 Task: Use the formula "COTH" in spreadsheet "Project protfolio".
Action: Mouse moved to (127, 76)
Screenshot: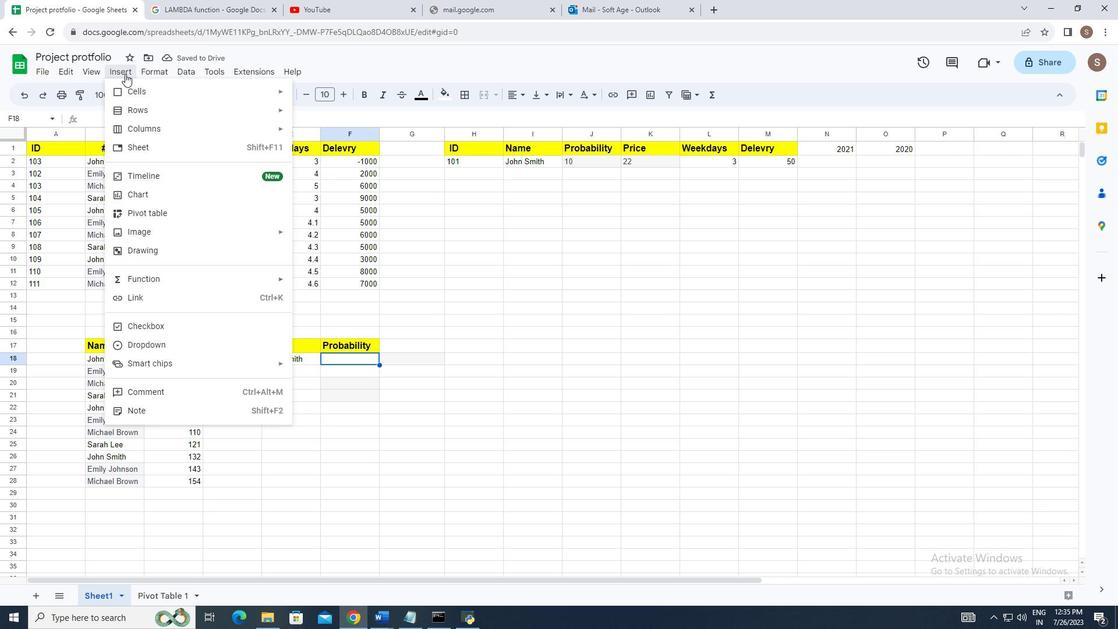 
Action: Mouse pressed left at (127, 76)
Screenshot: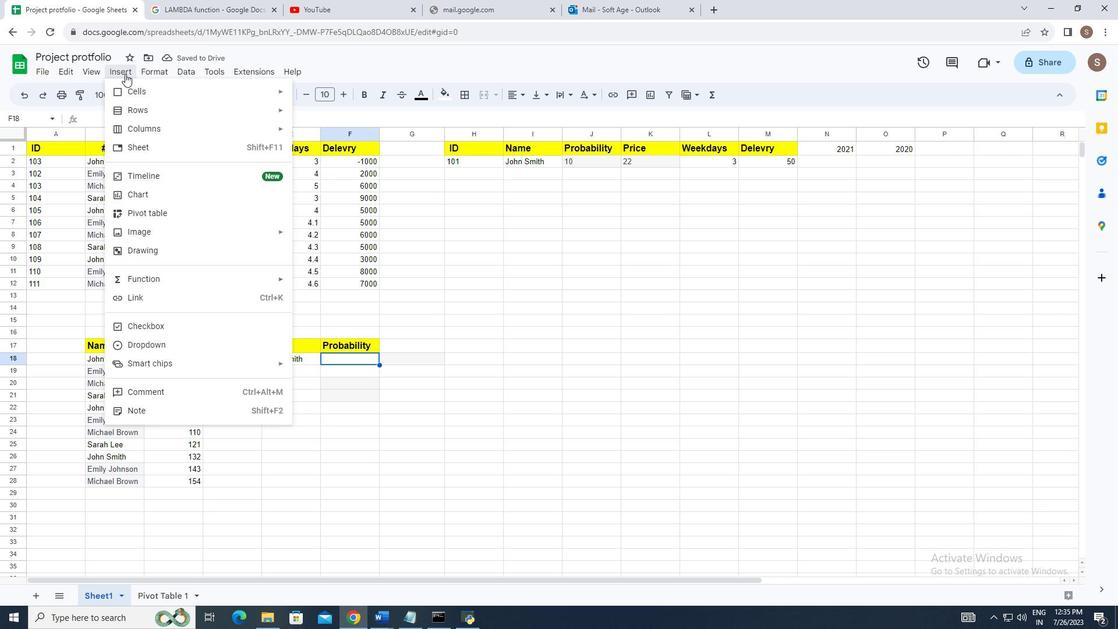 
Action: Mouse moved to (180, 274)
Screenshot: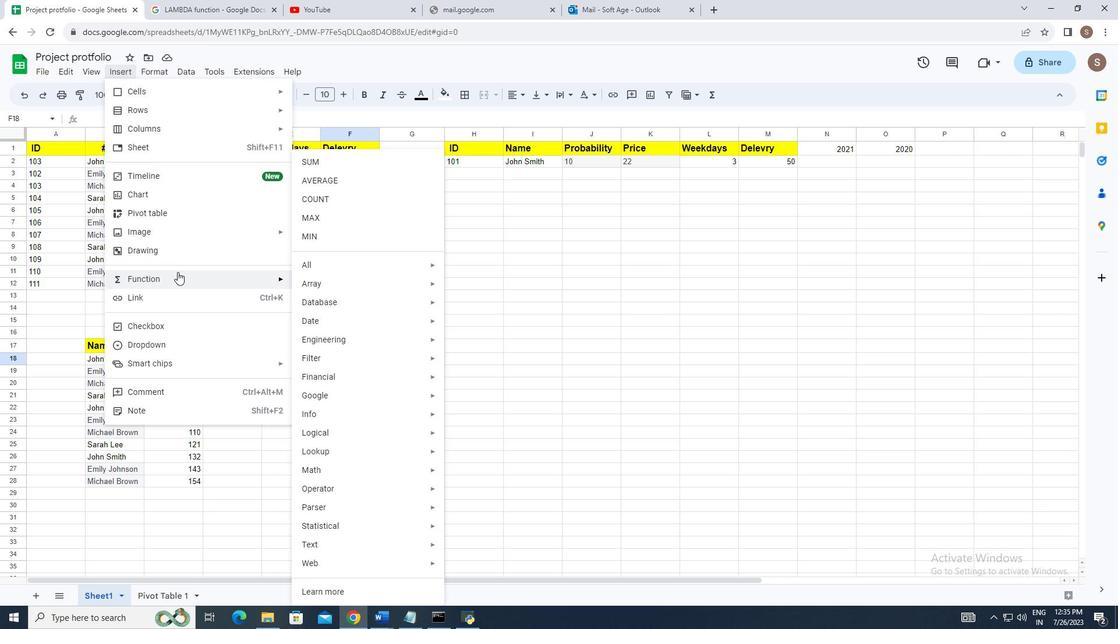 
Action: Mouse pressed left at (180, 274)
Screenshot: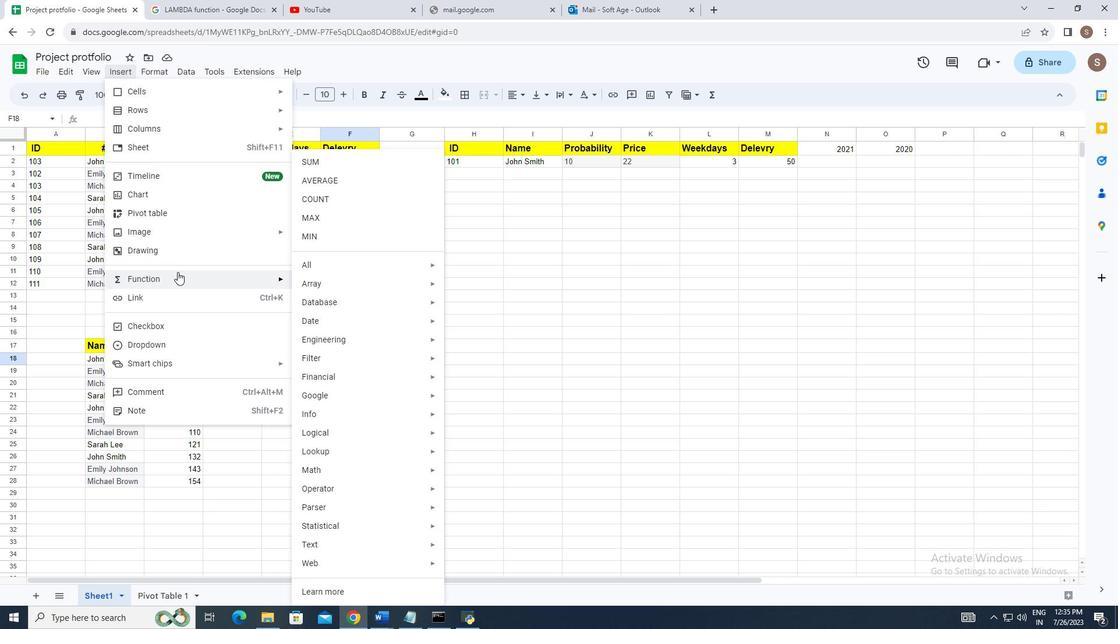 
Action: Mouse moved to (350, 266)
Screenshot: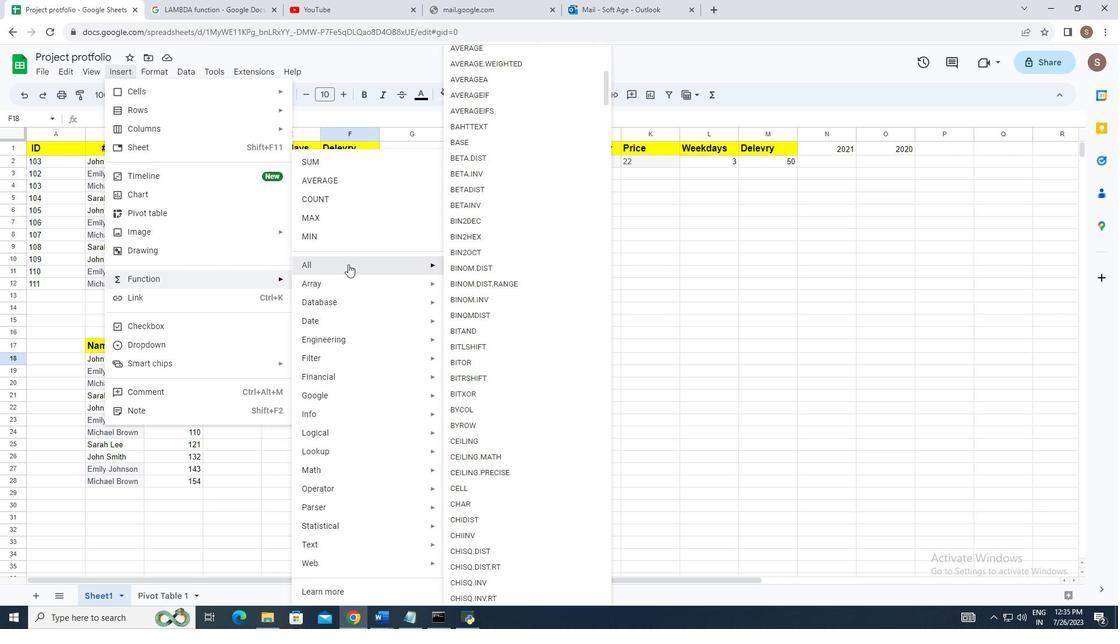 
Action: Mouse pressed left at (350, 266)
Screenshot: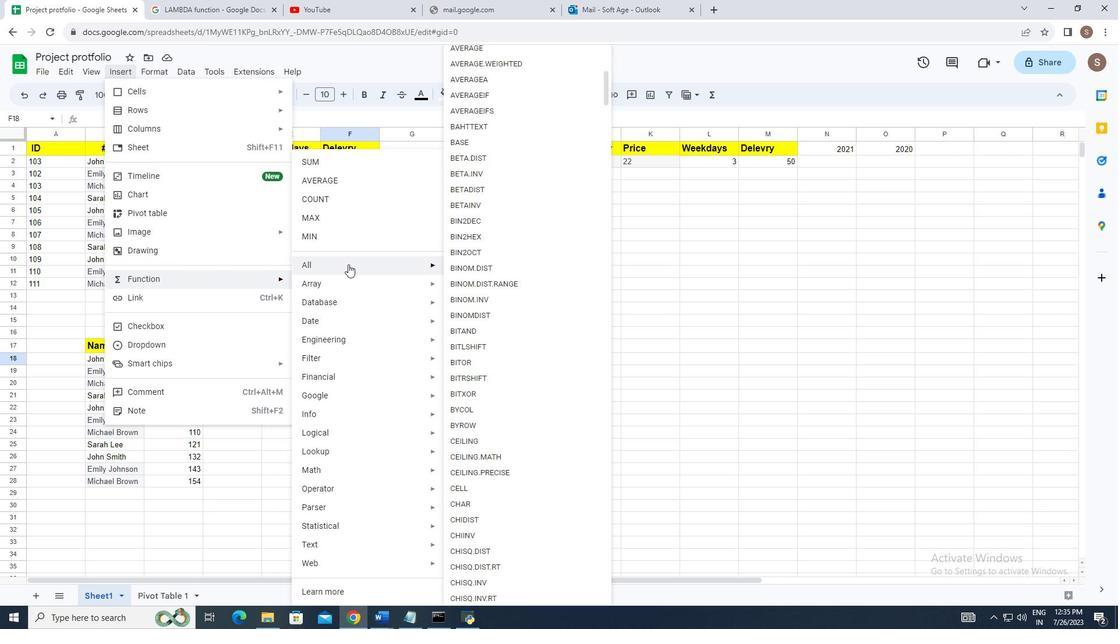 
Action: Mouse moved to (491, 324)
Screenshot: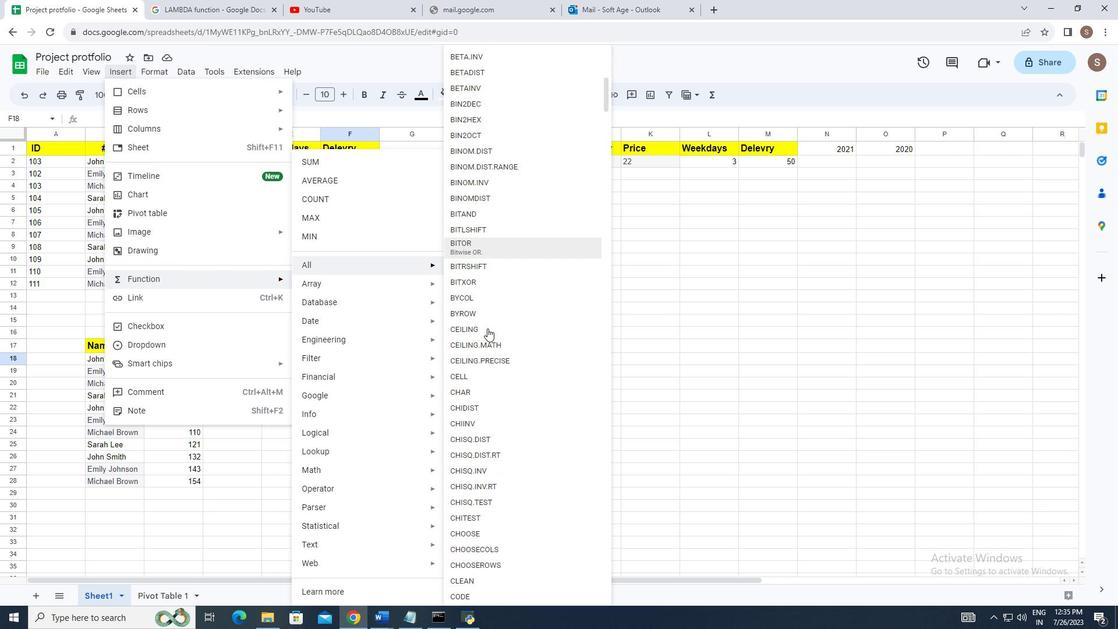 
Action: Mouse scrolled (491, 323) with delta (0, 0)
Screenshot: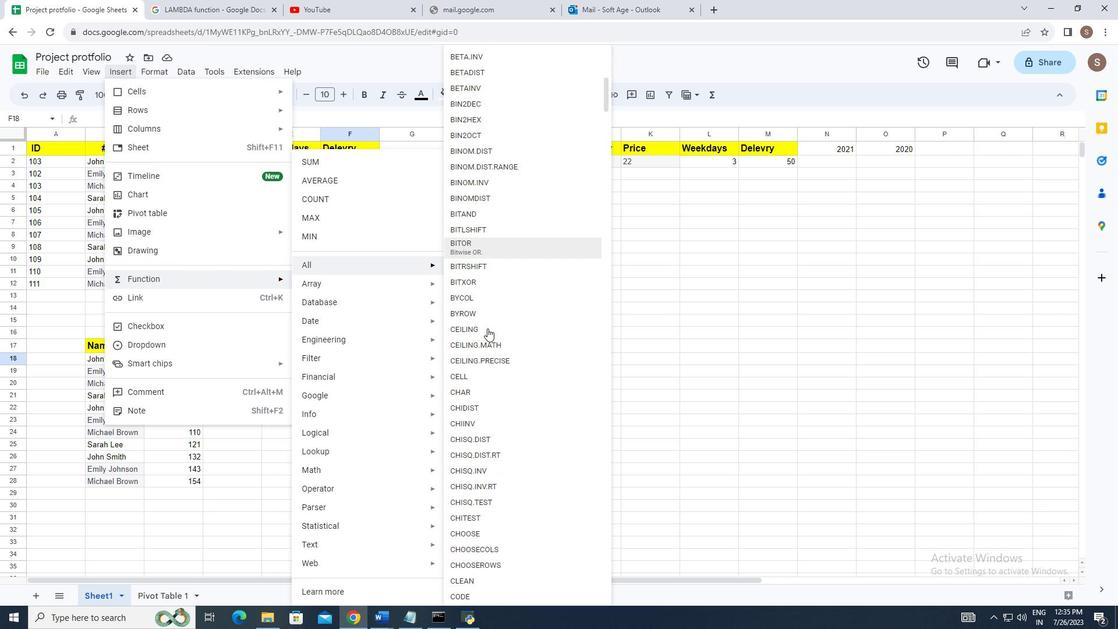 
Action: Mouse moved to (491, 326)
Screenshot: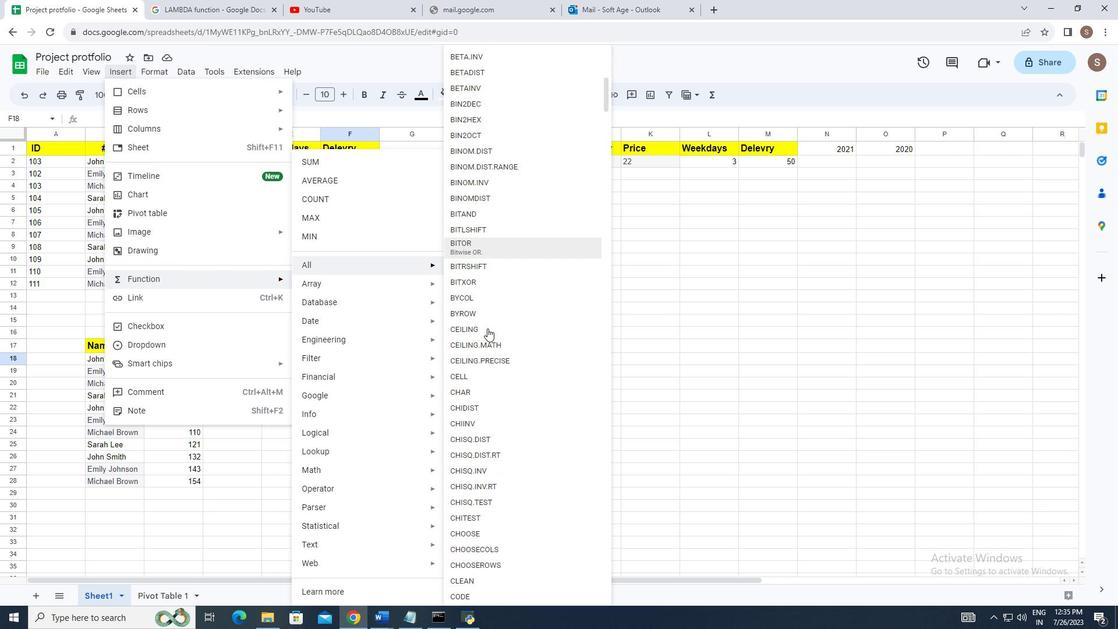 
Action: Mouse scrolled (491, 325) with delta (0, 0)
Screenshot: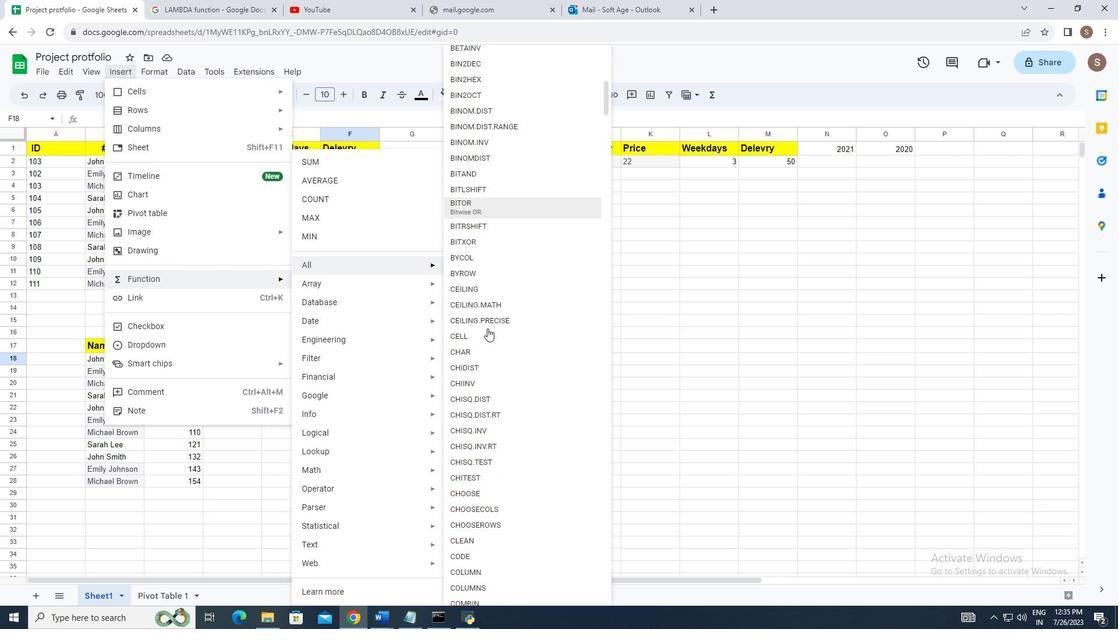 
Action: Mouse moved to (489, 330)
Screenshot: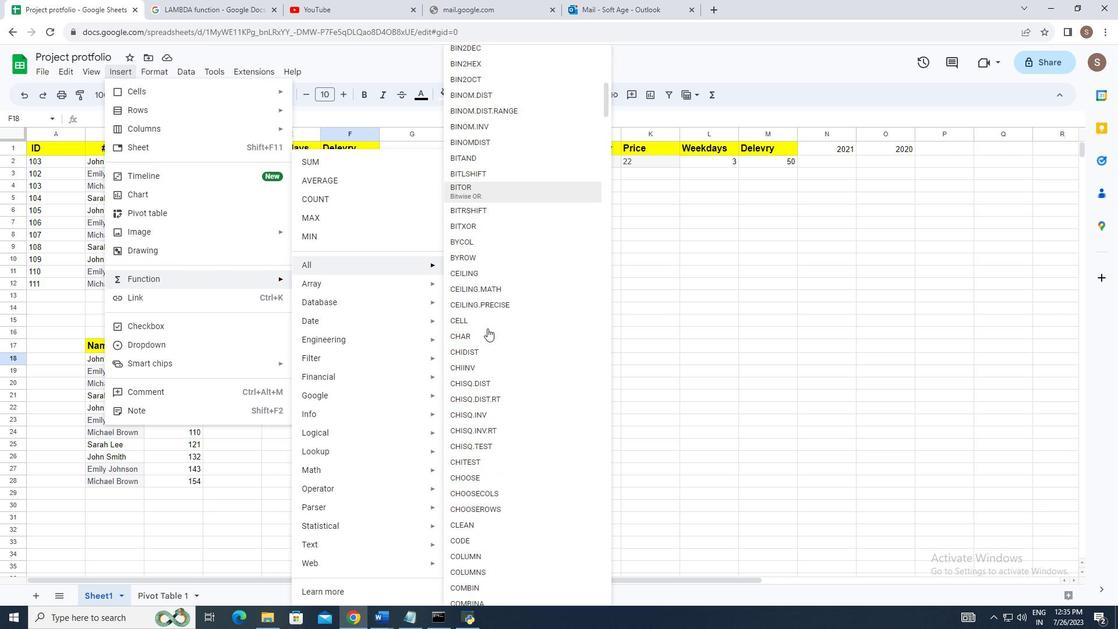 
Action: Mouse scrolled (489, 330) with delta (0, 0)
Screenshot: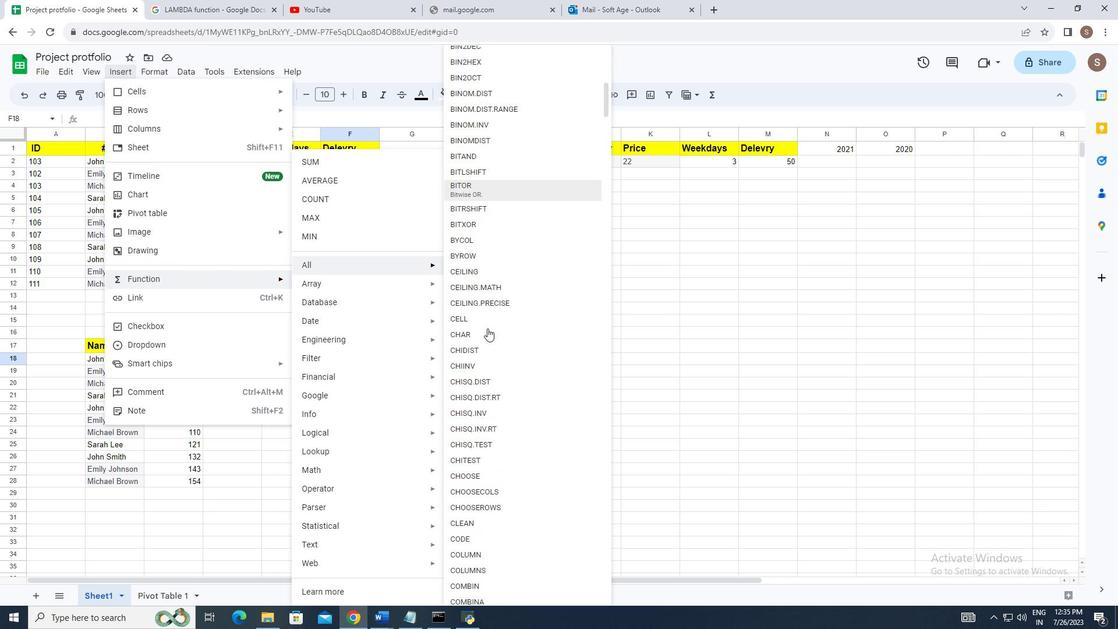 
Action: Mouse moved to (513, 318)
Screenshot: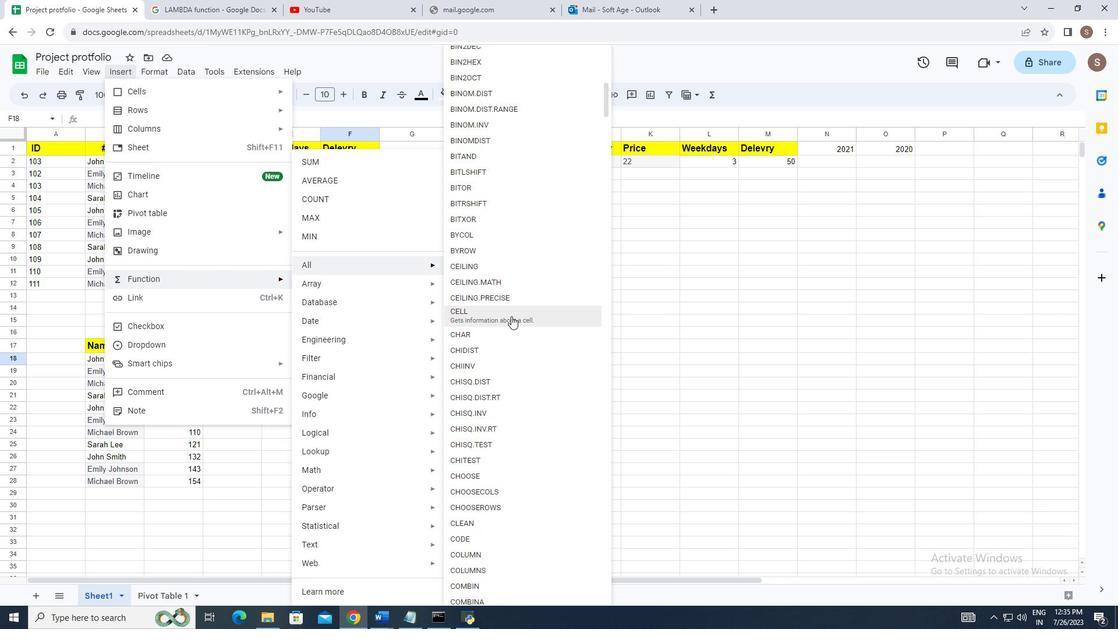 
Action: Mouse scrolled (513, 318) with delta (0, 0)
Screenshot: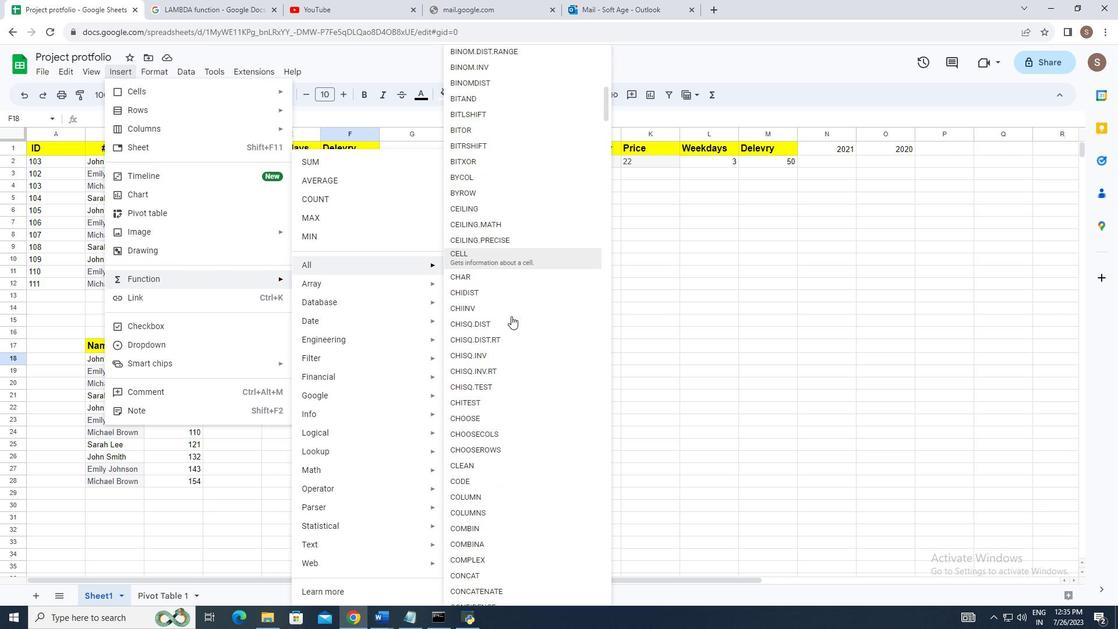 
Action: Mouse moved to (522, 319)
Screenshot: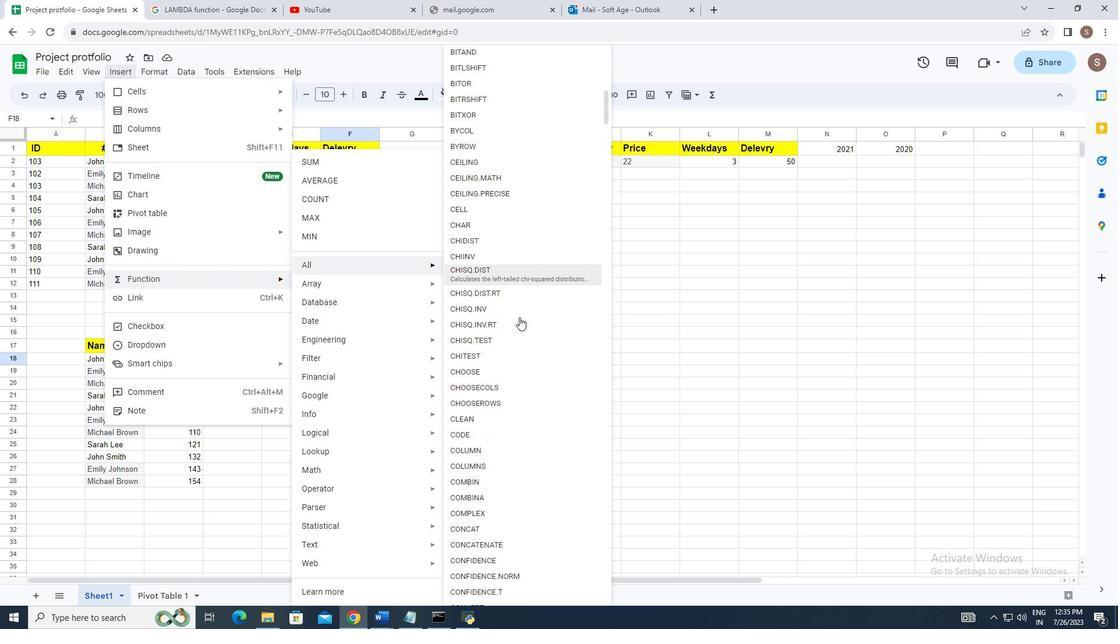
Action: Mouse scrolled (522, 319) with delta (0, 0)
Screenshot: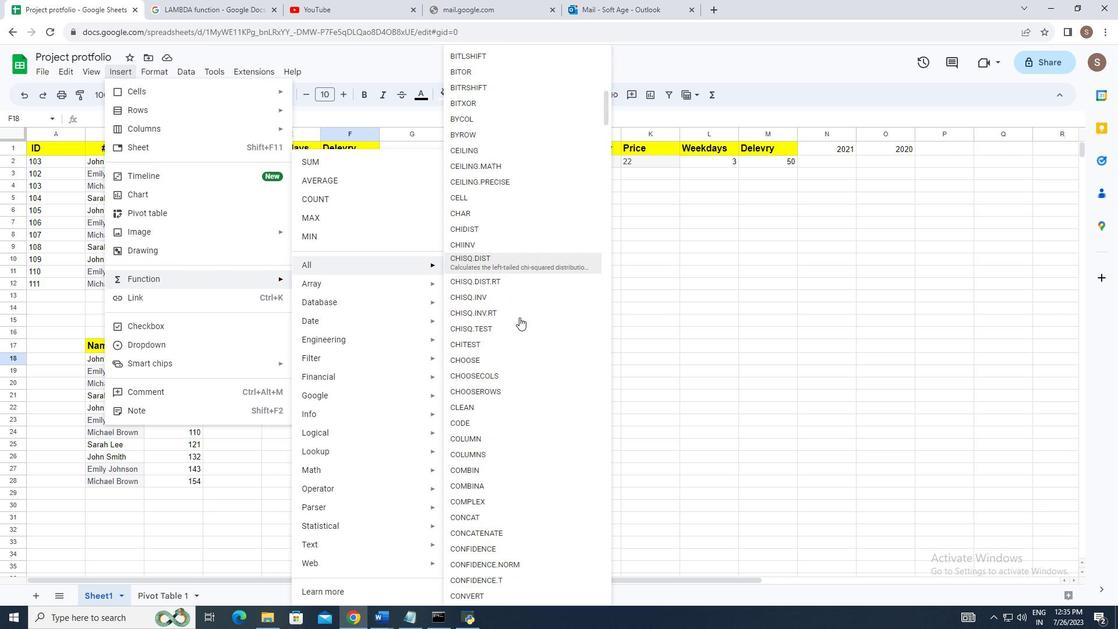 
Action: Mouse scrolled (522, 319) with delta (0, 0)
Screenshot: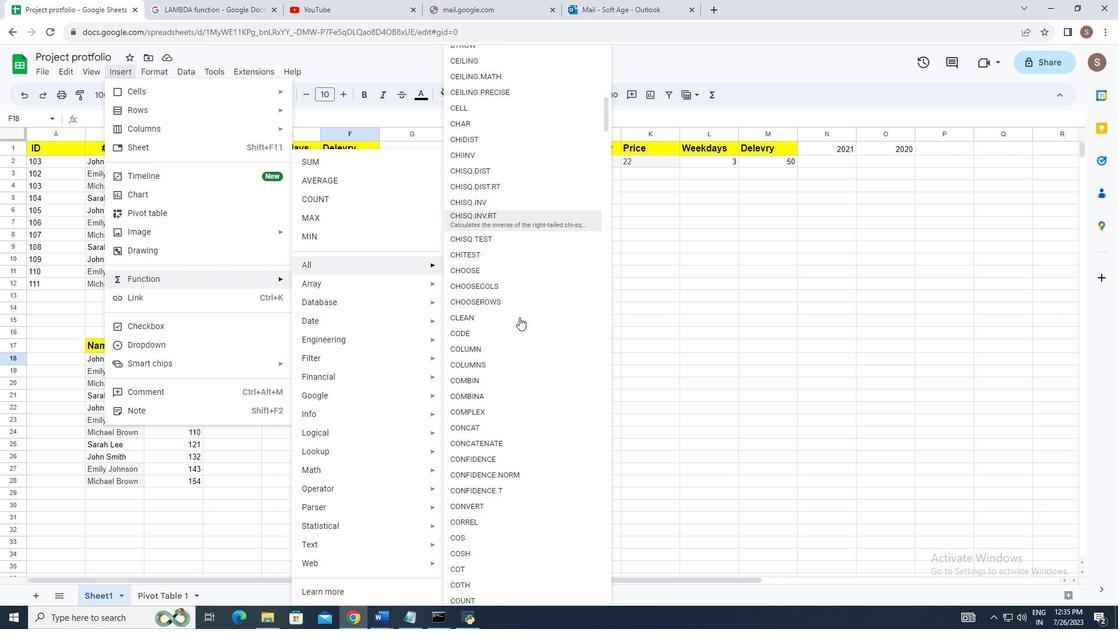 
Action: Mouse scrolled (522, 319) with delta (0, 0)
Screenshot: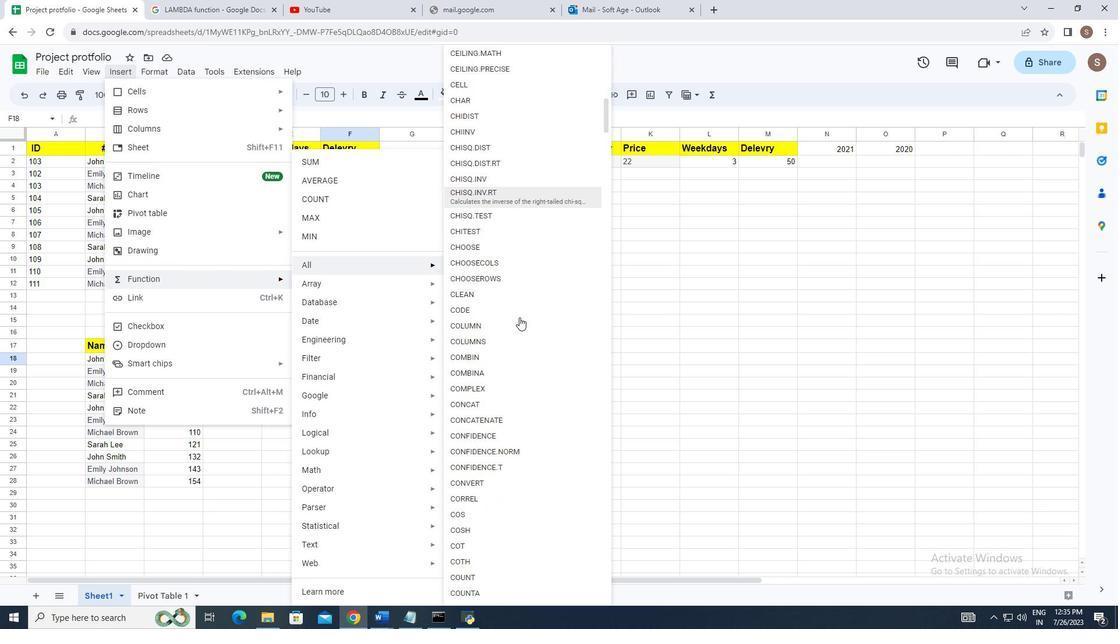 
Action: Mouse moved to (522, 319)
Screenshot: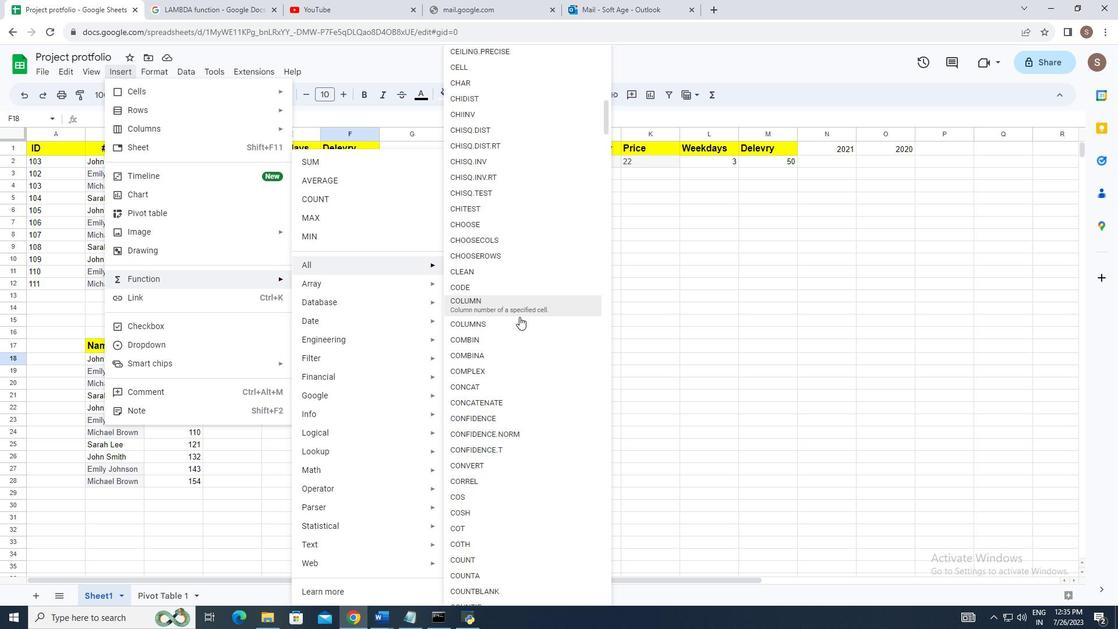 
Action: Mouse scrolled (522, 318) with delta (0, 0)
Screenshot: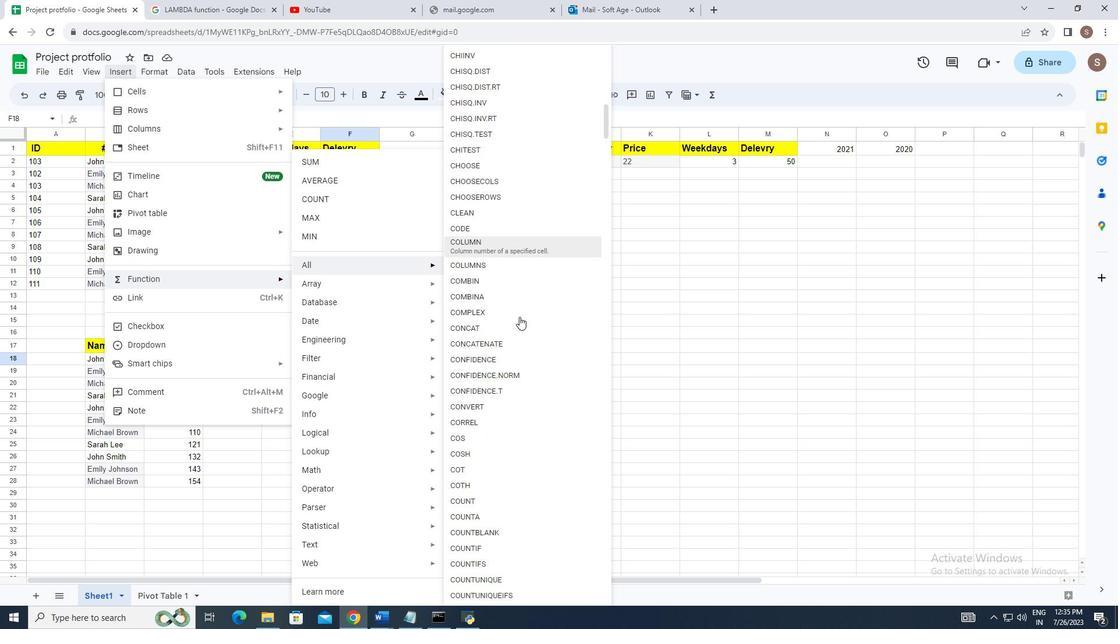 
Action: Mouse scrolled (522, 318) with delta (0, 0)
Screenshot: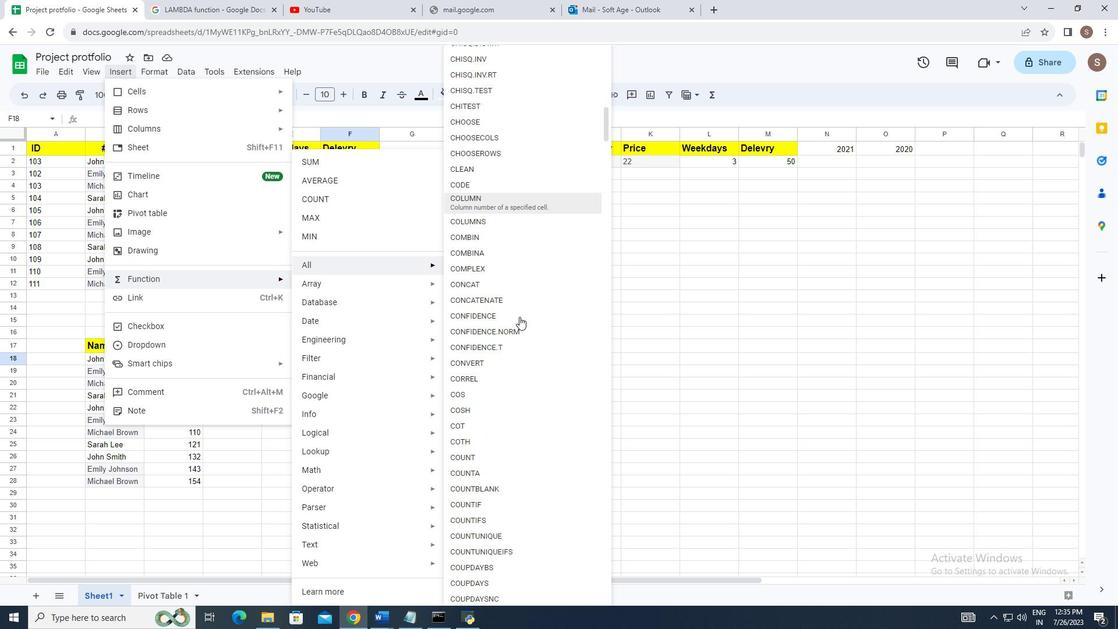 
Action: Mouse scrolled (522, 318) with delta (0, 0)
Screenshot: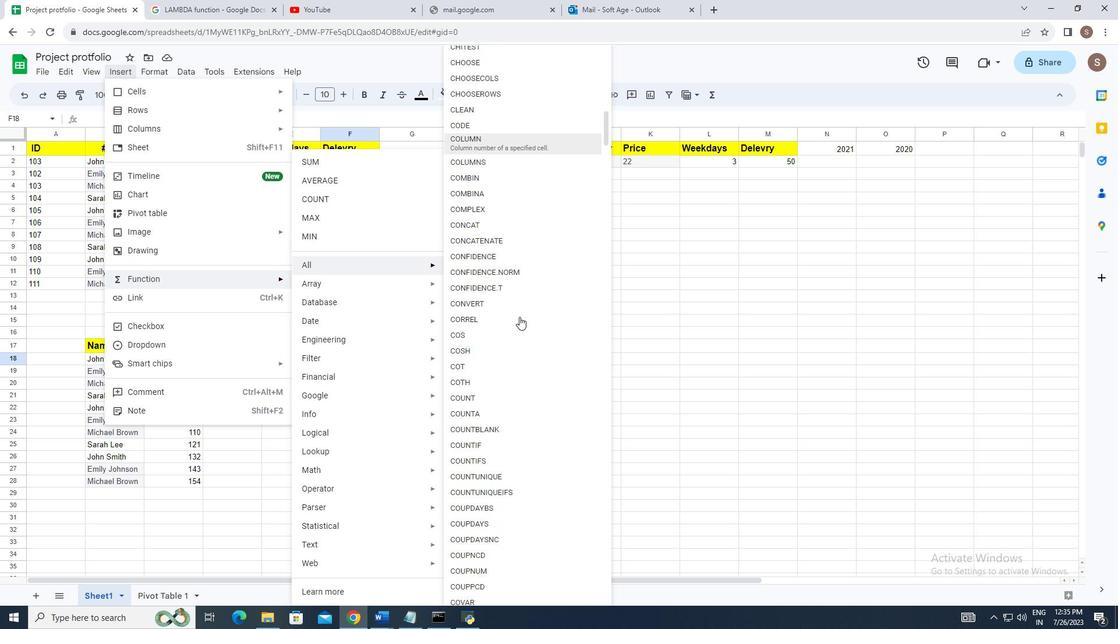 
Action: Mouse scrolled (522, 318) with delta (0, 0)
Screenshot: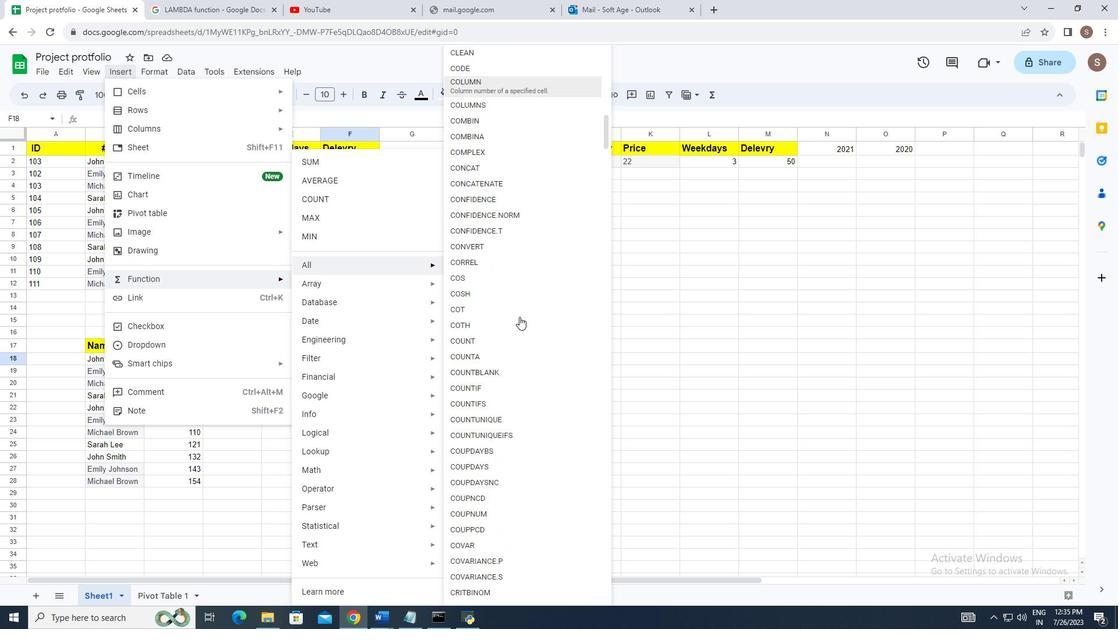 
Action: Mouse moved to (493, 322)
Screenshot: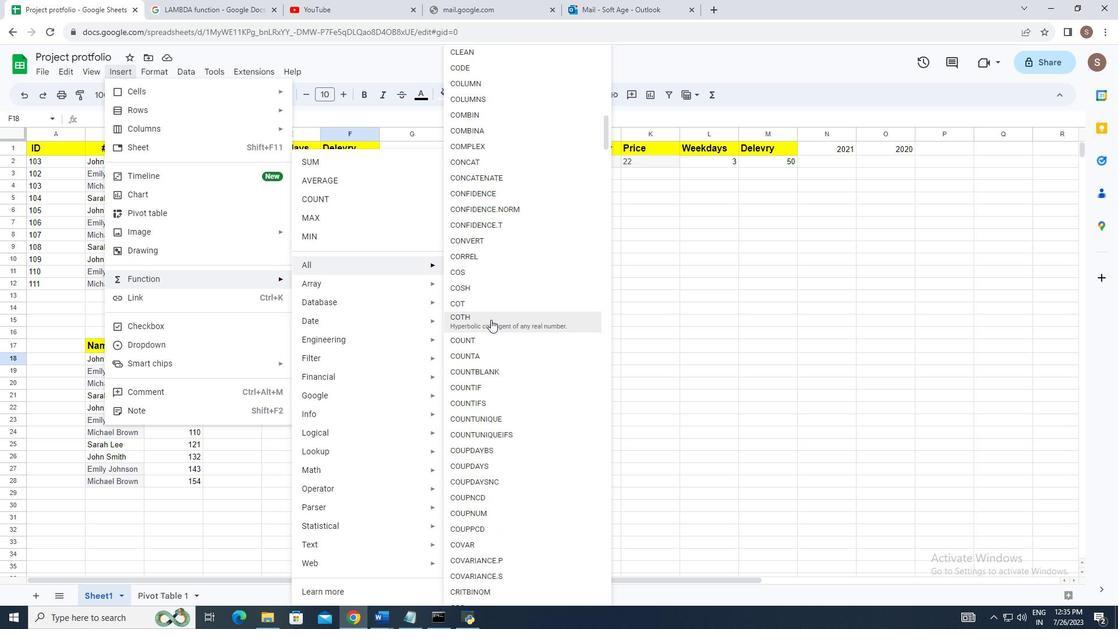 
Action: Mouse pressed left at (493, 322)
Screenshot: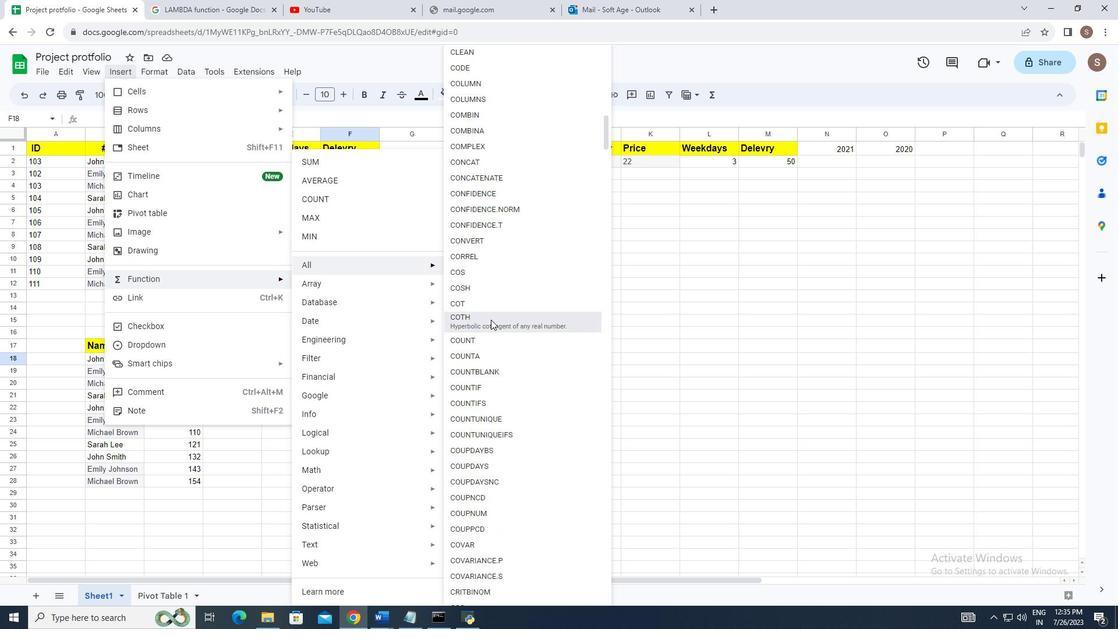 
Action: Mouse moved to (418, 346)
Screenshot: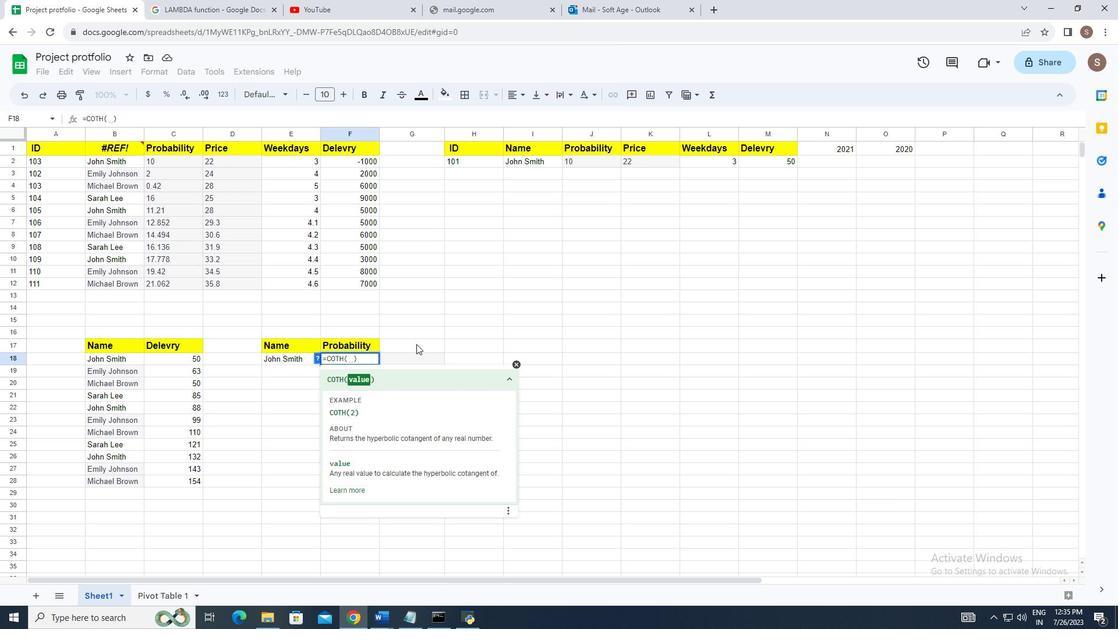 
Action: Key pressed 2<Key.enter>
Screenshot: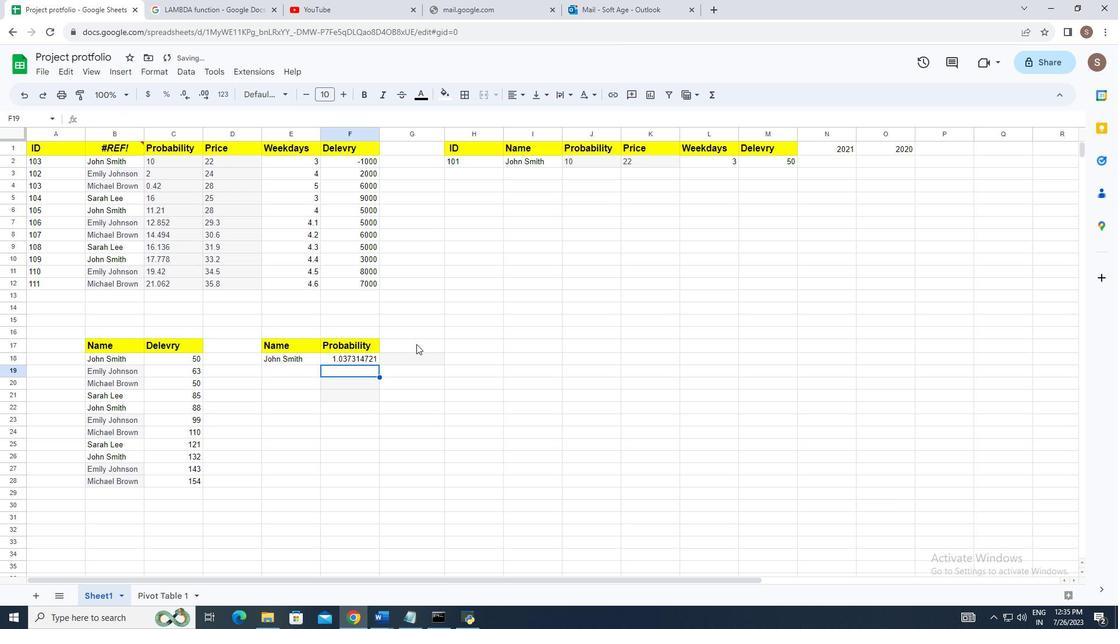 
